Task: Create New Customer with Customer Name: Big Lots_x000D_
, Billing Address Line1: 3517 Cook Hill Road, Billing Address Line2:  Danbury, Billing Address Line3:  Connecticut 06810, Cell Number: 303-469-0514
Action: Mouse moved to (156, 24)
Screenshot: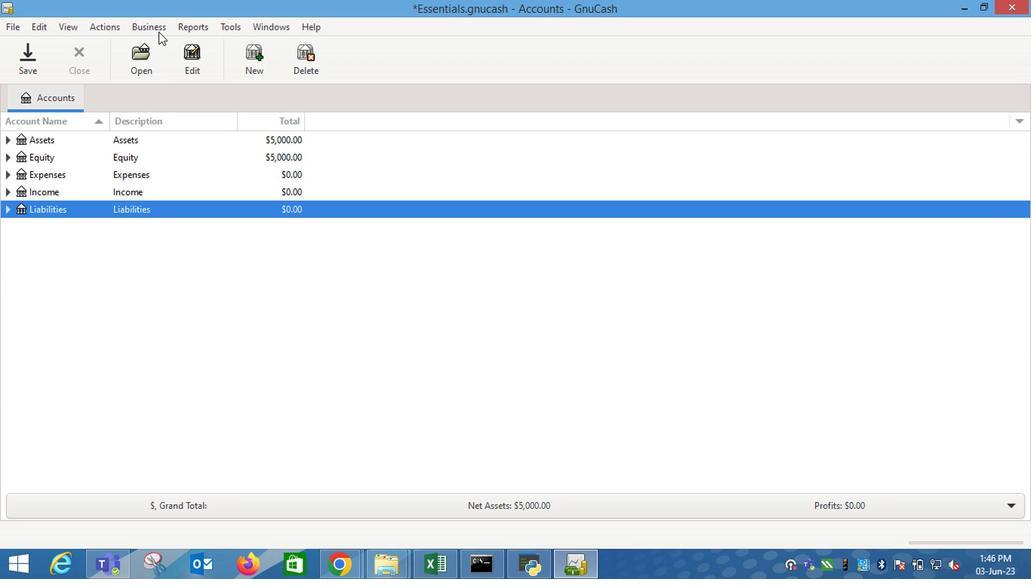
Action: Mouse pressed left at (156, 24)
Screenshot: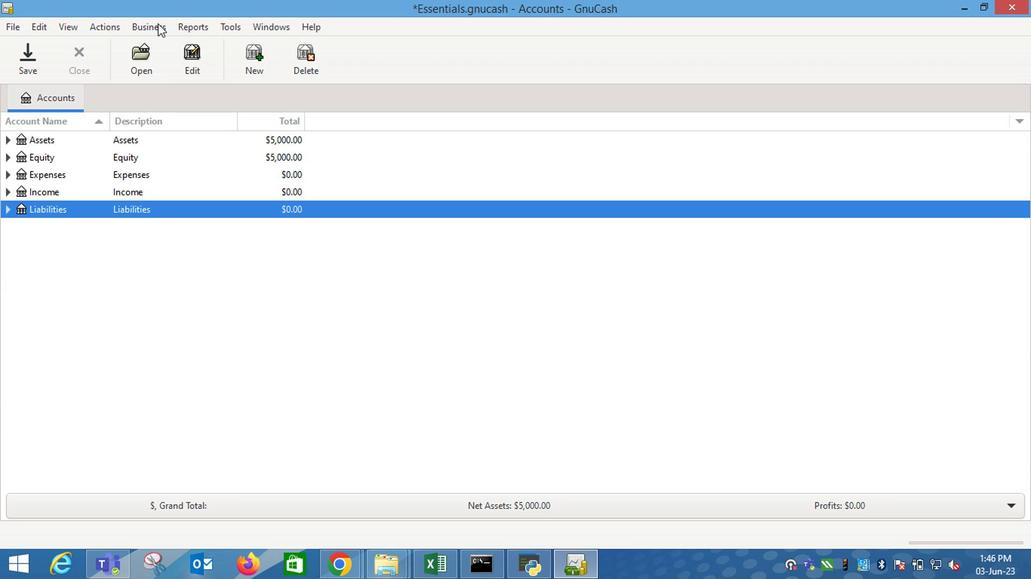 
Action: Mouse moved to (327, 68)
Screenshot: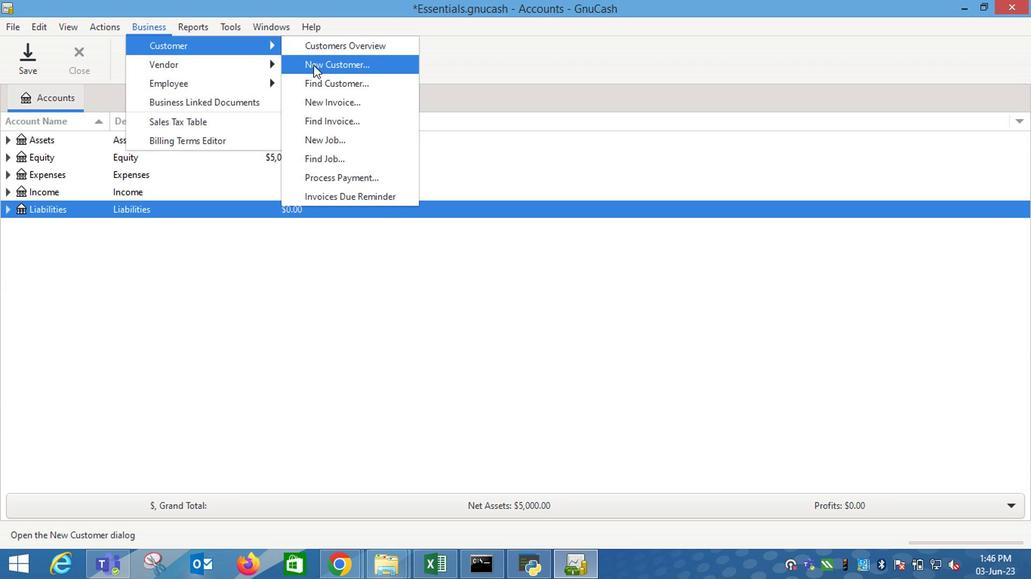
Action: Mouse pressed left at (327, 68)
Screenshot: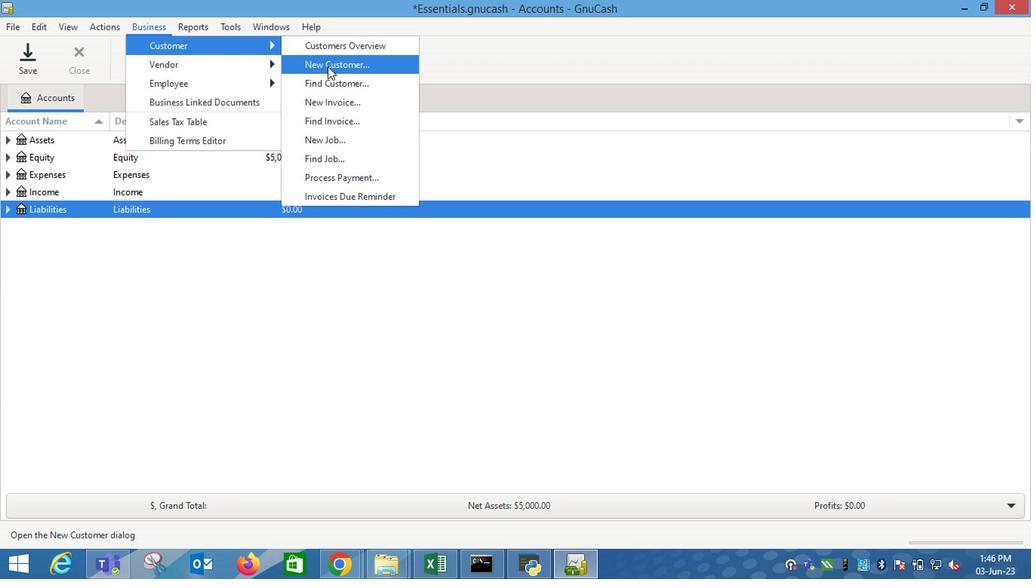 
Action: Mouse moved to (784, 255)
Screenshot: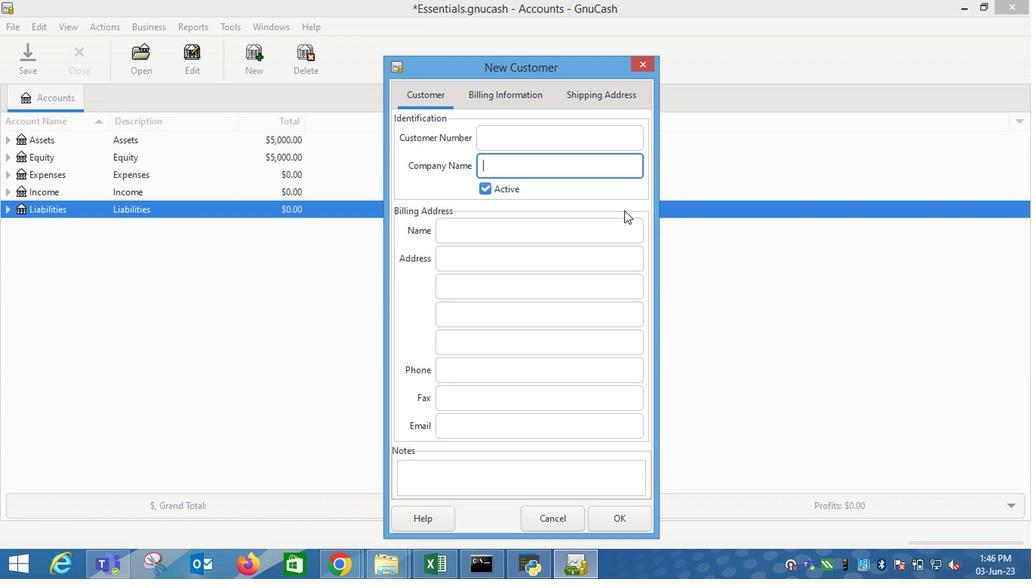 
Action: Key pressed <Key.shift_r>Big<Key.space><Key.shift_r>Lots<Key.tab><Key.tab><Key.tab>3517<Key.space><Key.shift_r>Cook<Key.space><Key.shift_r>Hill<Key.space><Key.shift_r>Road<Key.tab><Key.shift_r>Da<Key.tab><Key.shift_r>C<Key.tab><Key.tab>303-469-0514<Key.tab>
Screenshot: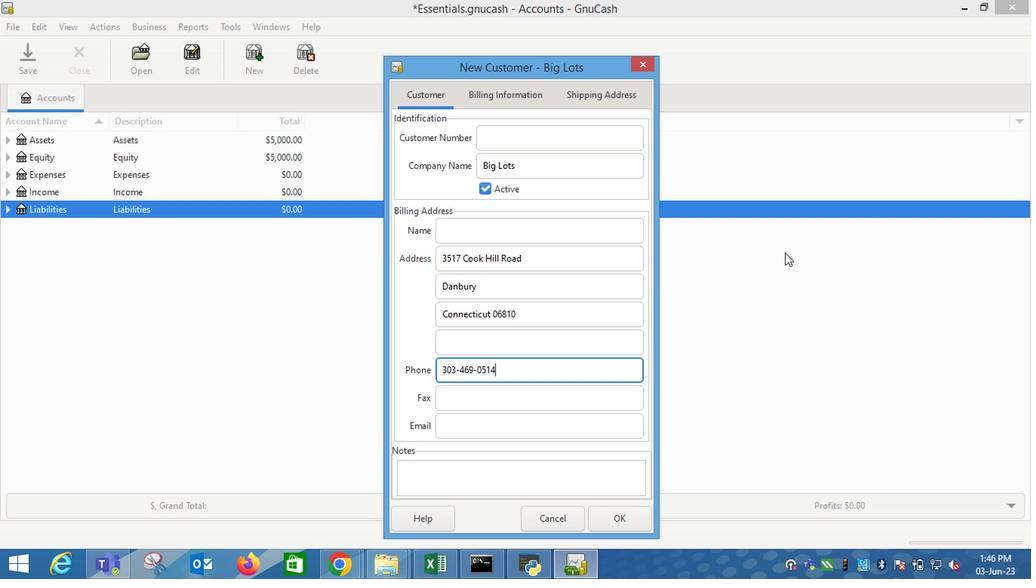 
Action: Mouse moved to (623, 529)
Screenshot: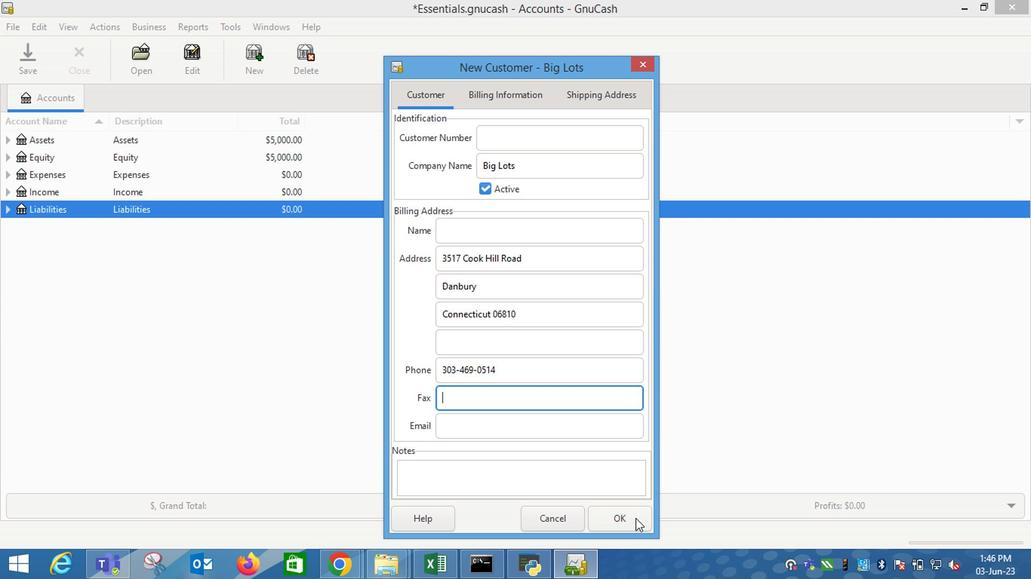 
Action: Mouse pressed left at (623, 529)
Screenshot: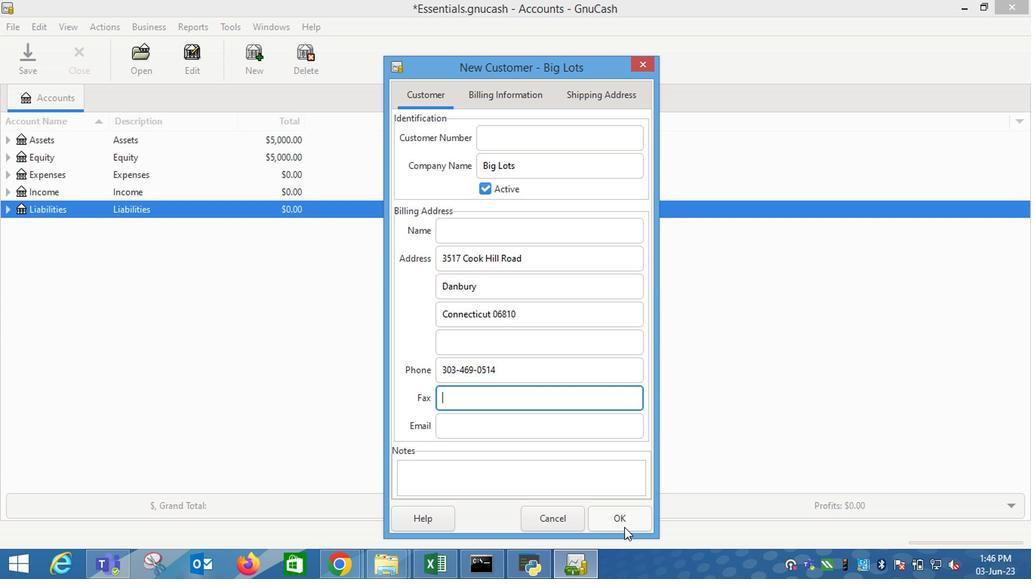 
Action: Mouse moved to (531, 405)
Screenshot: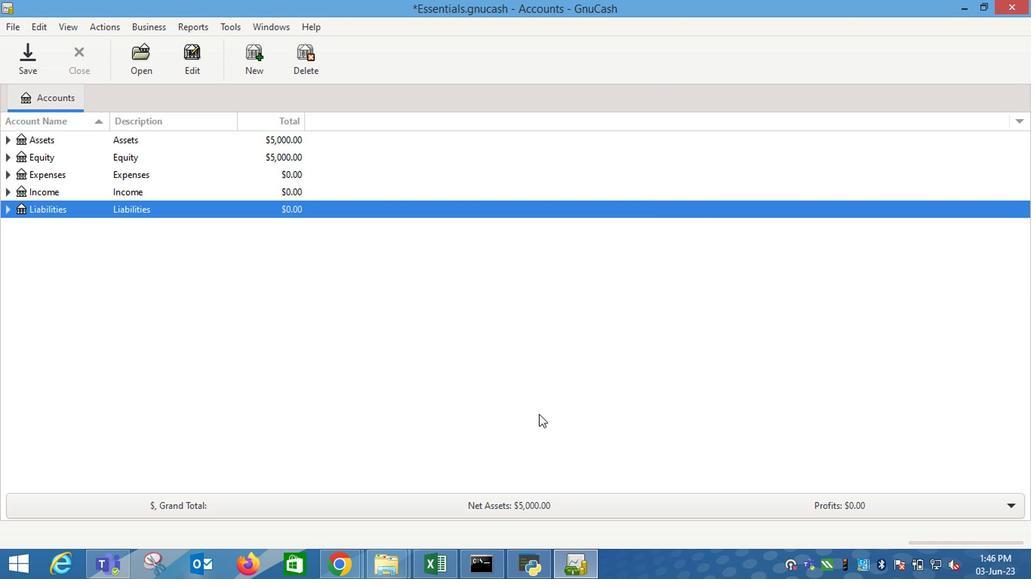 
